 Task: Learn more about a career.
Action: Mouse moved to (757, 100)
Screenshot: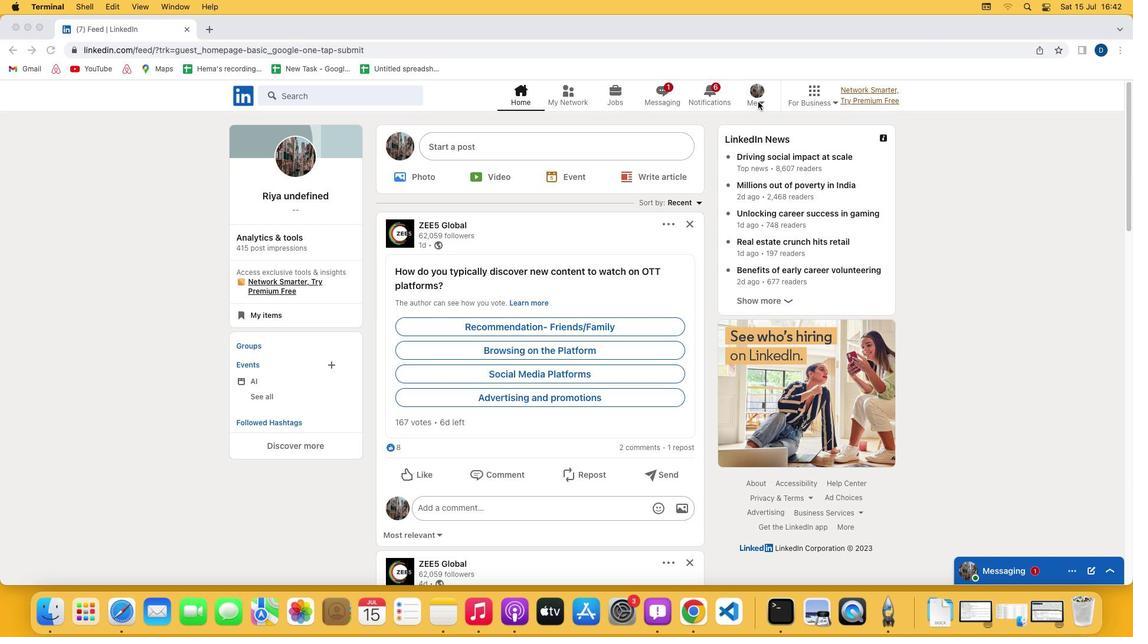 
Action: Mouse pressed left at (757, 100)
Screenshot: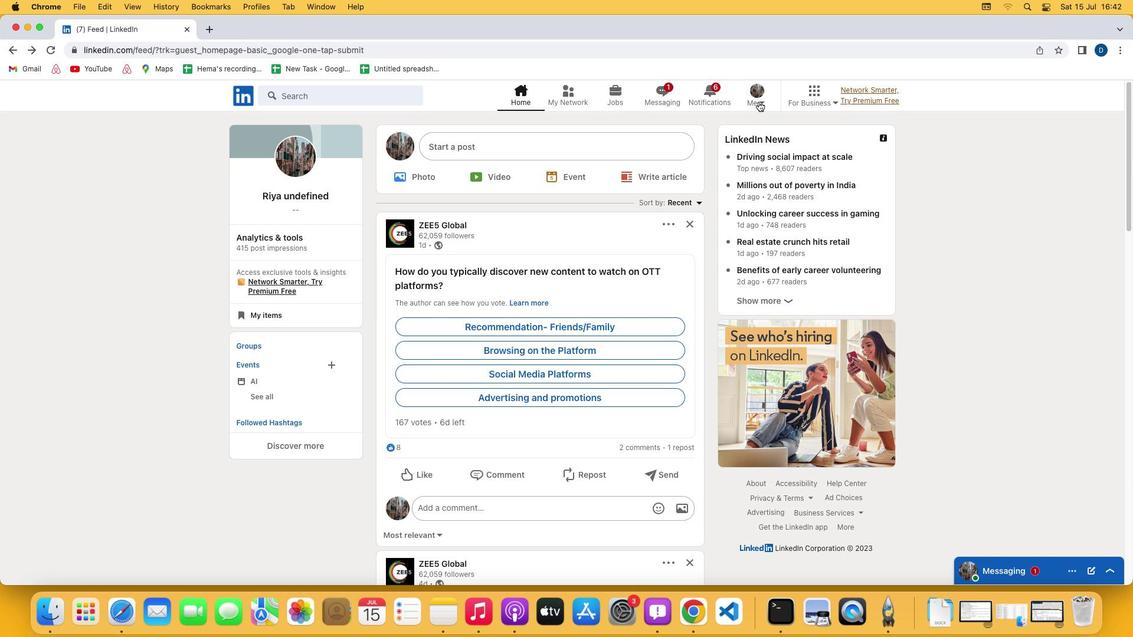 
Action: Mouse moved to (760, 100)
Screenshot: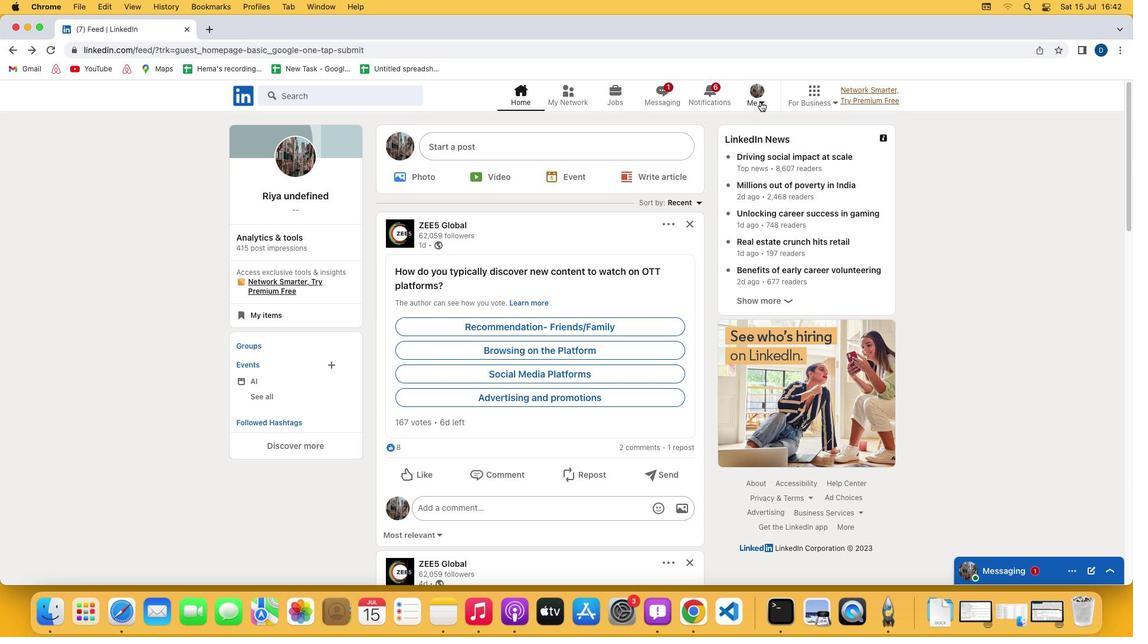 
Action: Mouse pressed left at (760, 100)
Screenshot: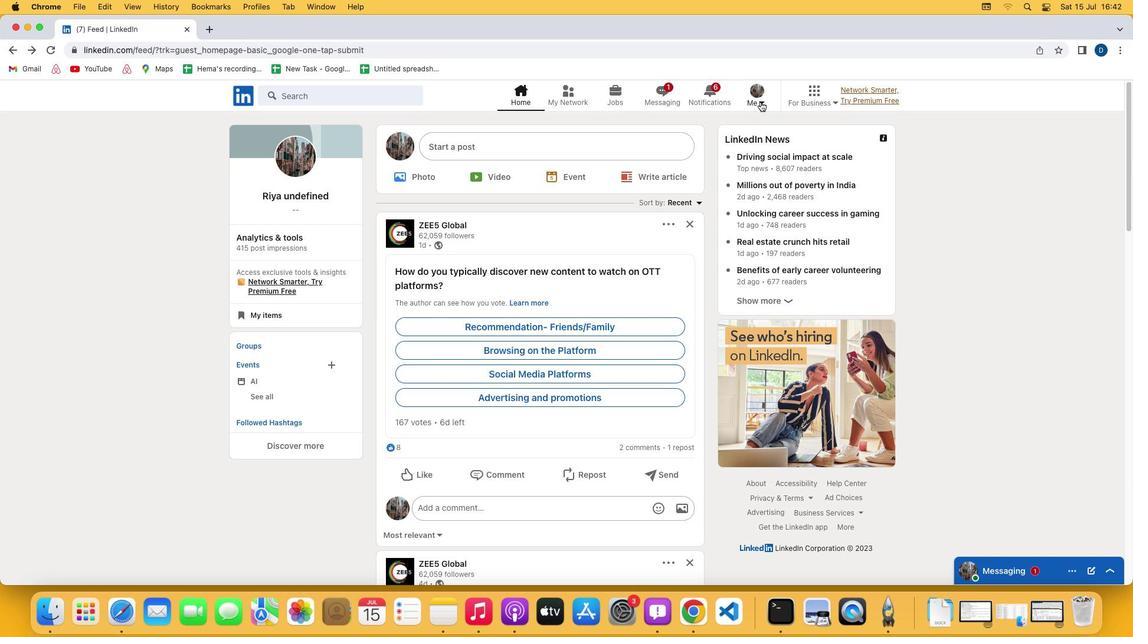 
Action: Mouse moved to (659, 221)
Screenshot: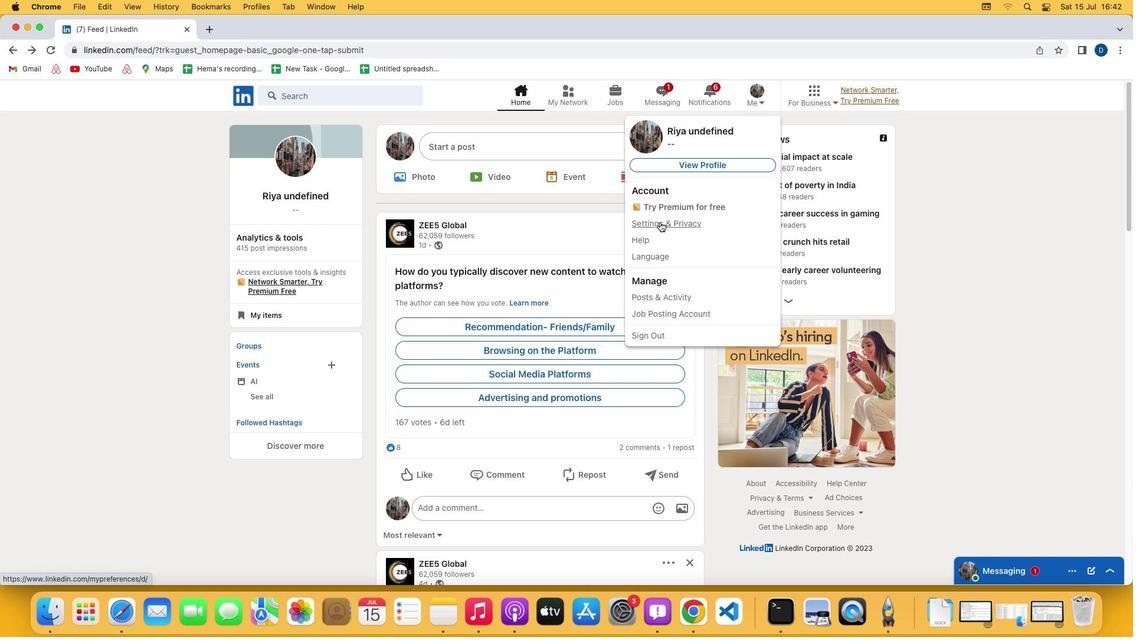 
Action: Mouse pressed left at (659, 221)
Screenshot: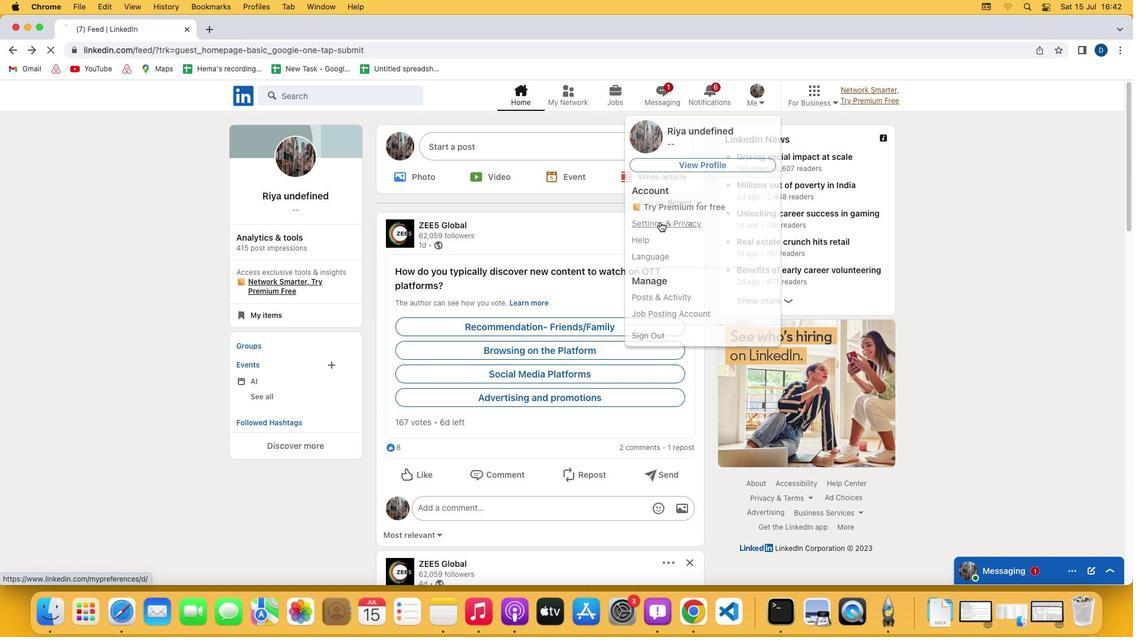 
Action: Mouse moved to (584, 347)
Screenshot: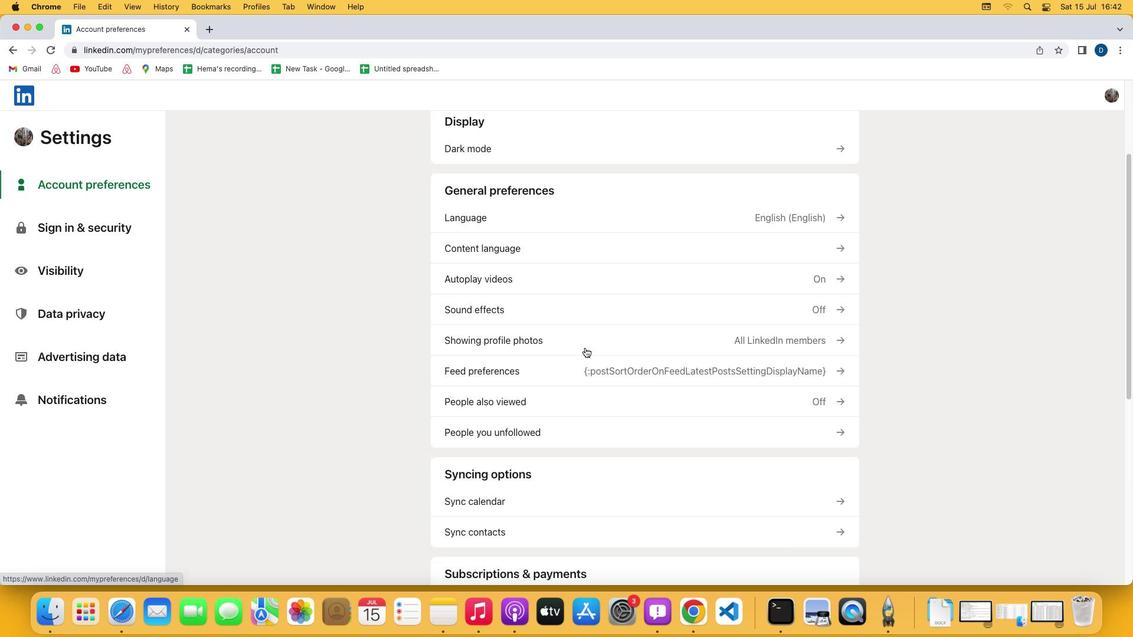 
Action: Mouse scrolled (584, 347) with delta (0, -1)
Screenshot: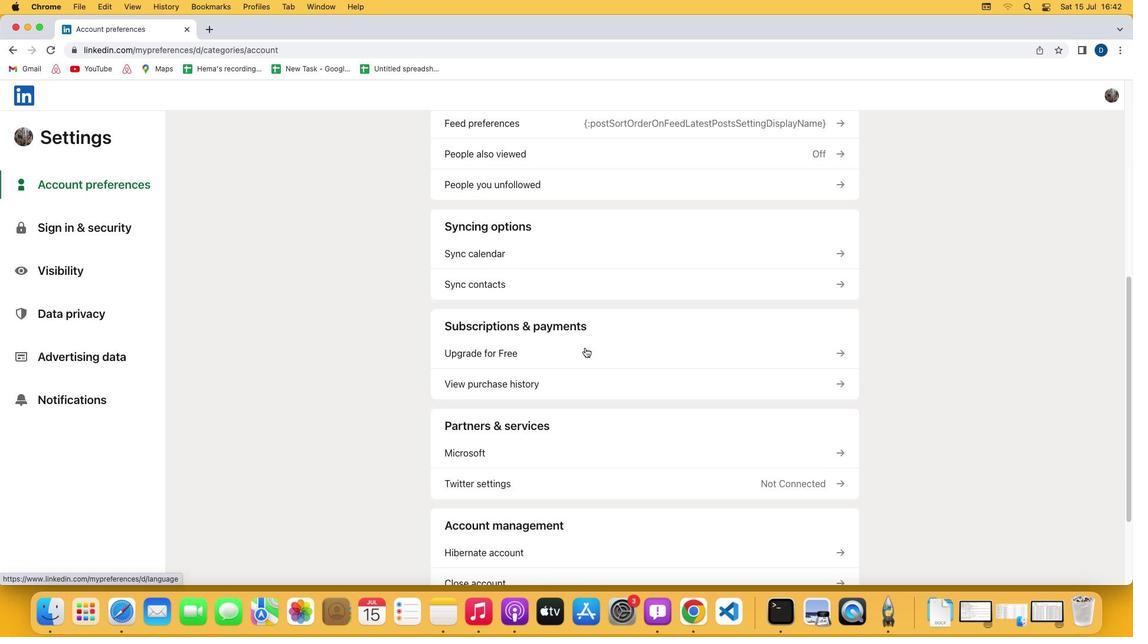 
Action: Mouse scrolled (584, 347) with delta (0, -1)
Screenshot: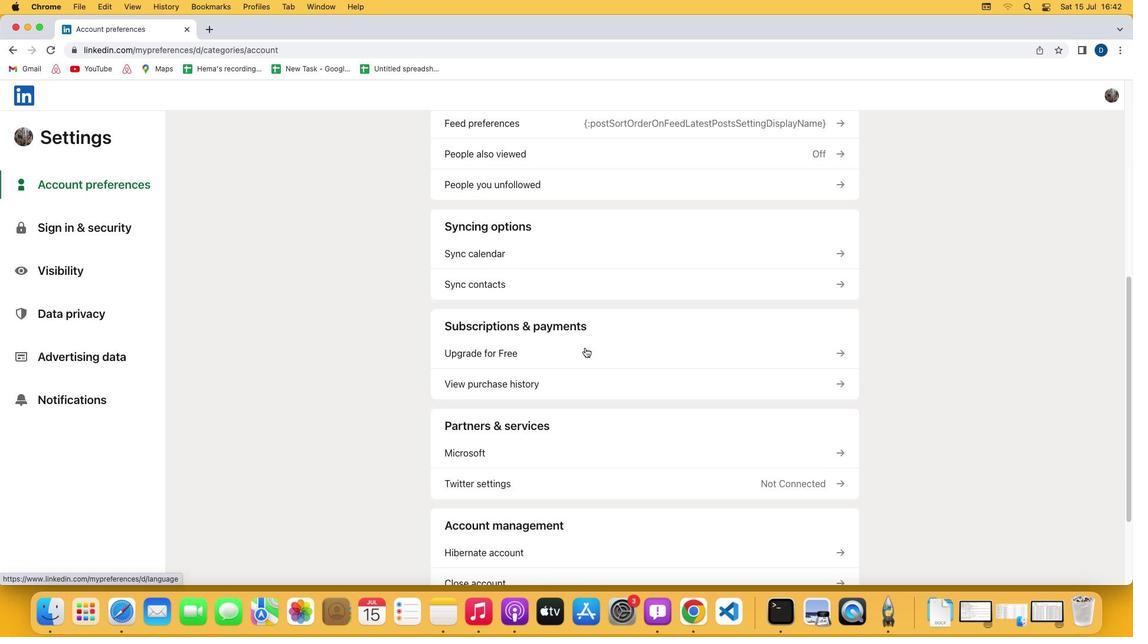 
Action: Mouse scrolled (584, 347) with delta (0, -2)
Screenshot: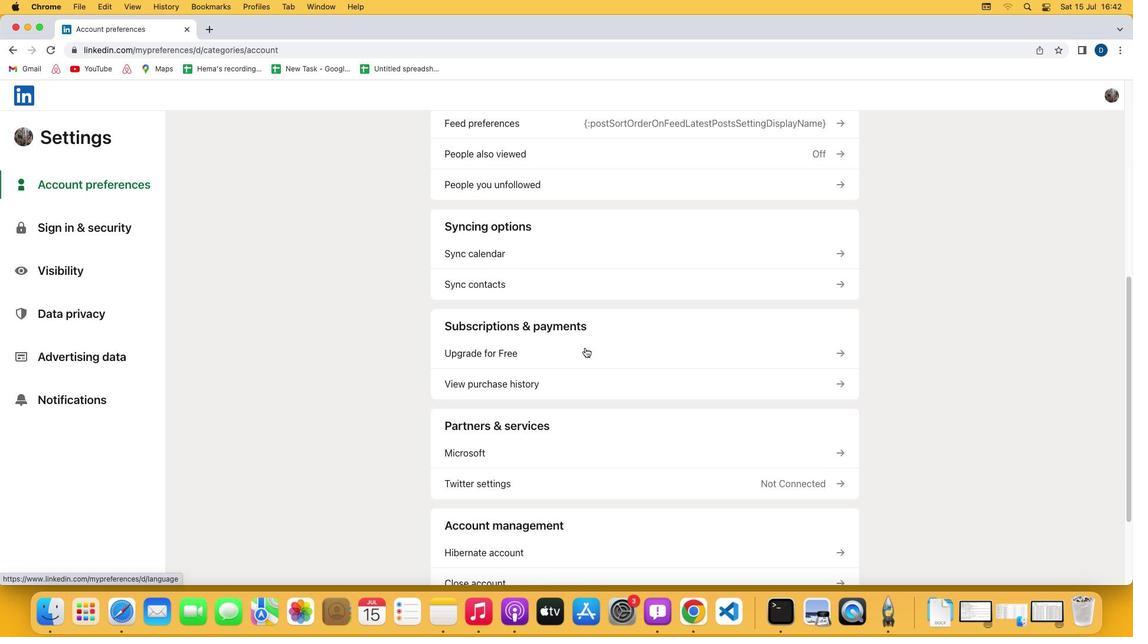 
Action: Mouse scrolled (584, 347) with delta (0, -3)
Screenshot: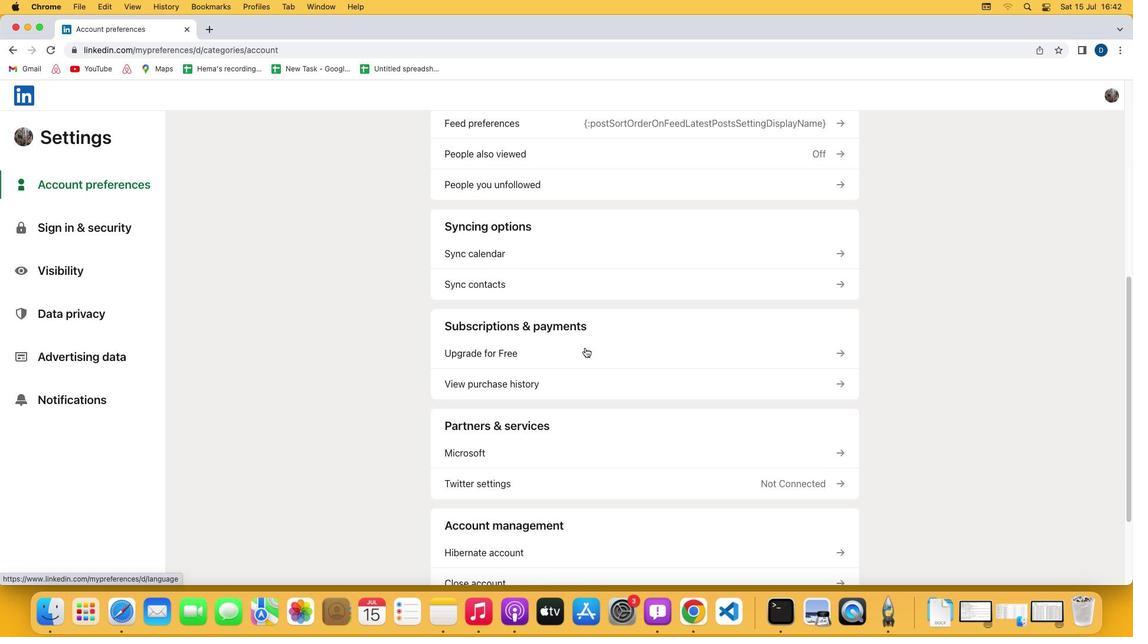 
Action: Mouse scrolled (584, 347) with delta (0, -3)
Screenshot: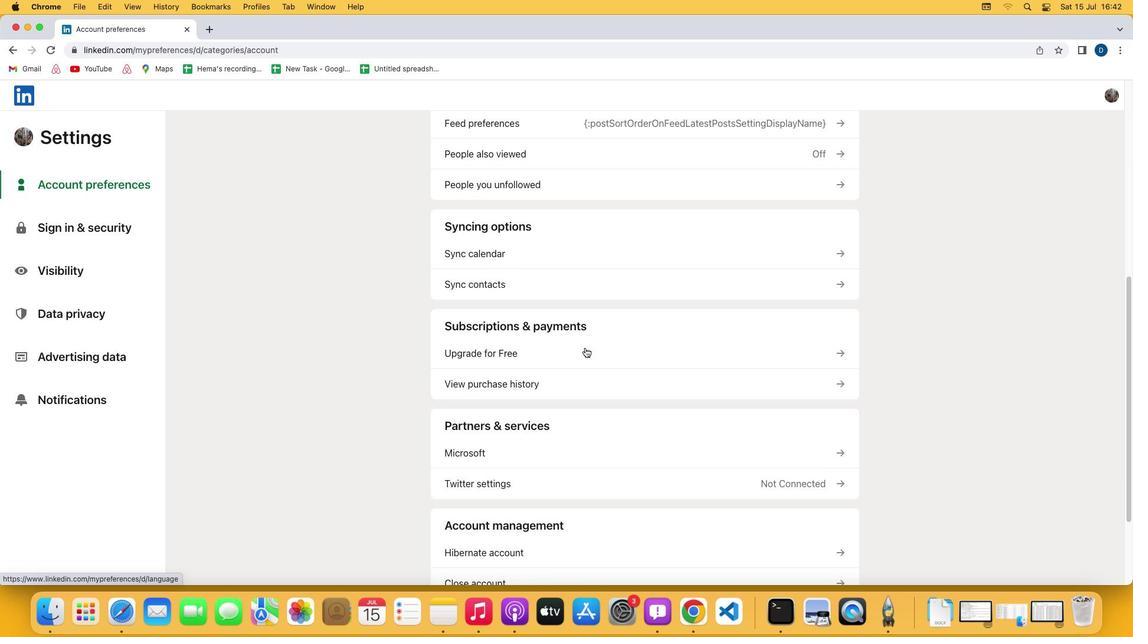
Action: Mouse scrolled (584, 347) with delta (0, -1)
Screenshot: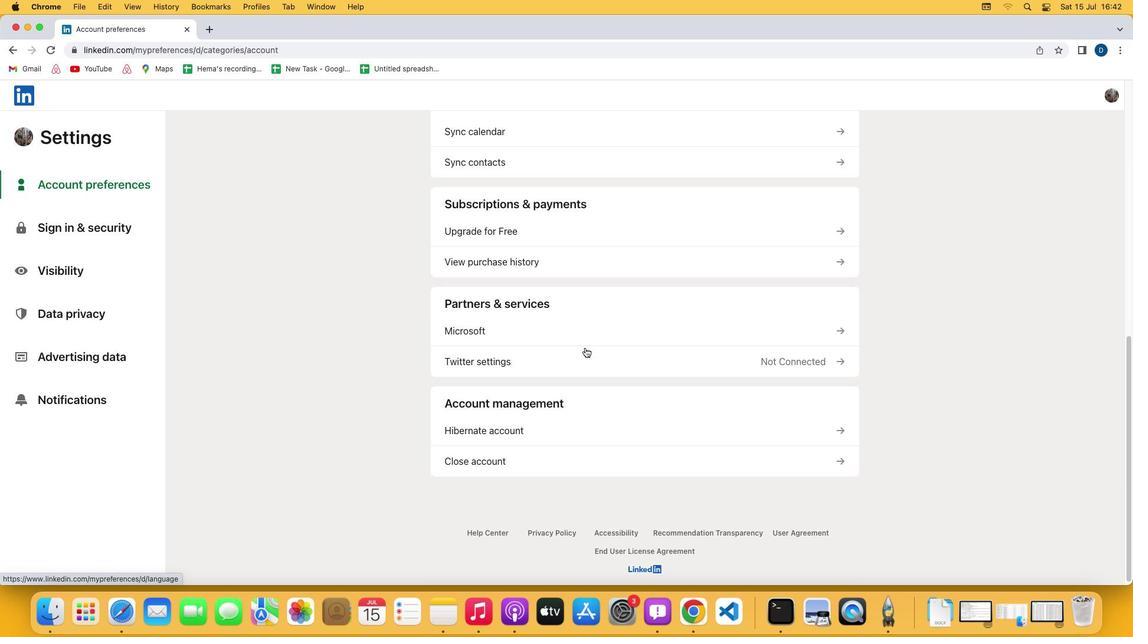 
Action: Mouse scrolled (584, 347) with delta (0, -1)
Screenshot: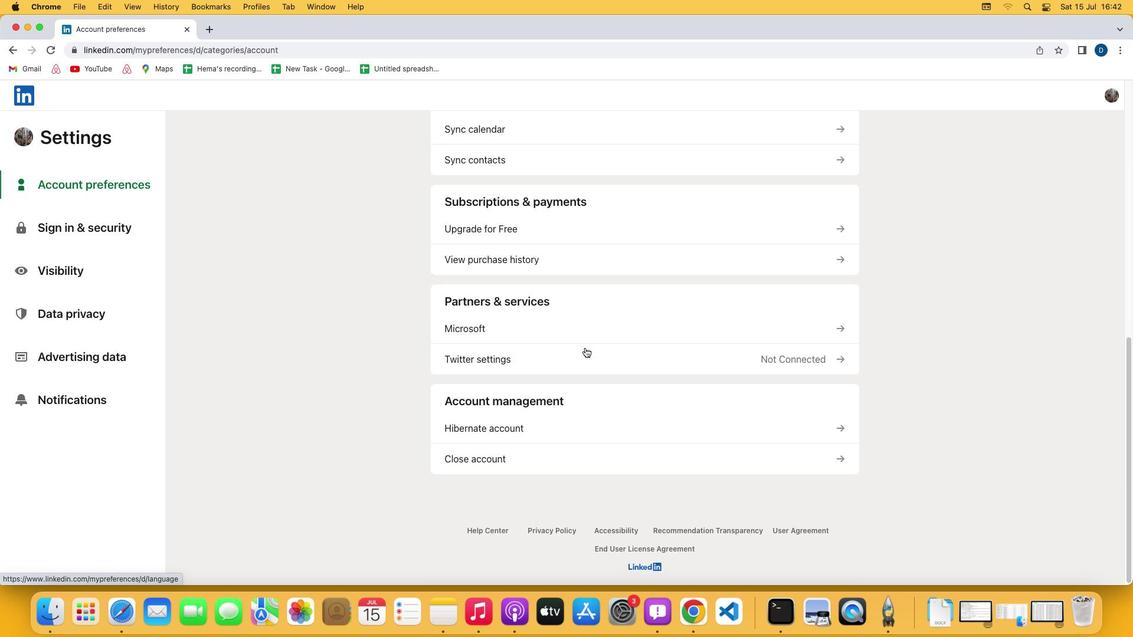 
Action: Mouse scrolled (584, 347) with delta (0, -2)
Screenshot: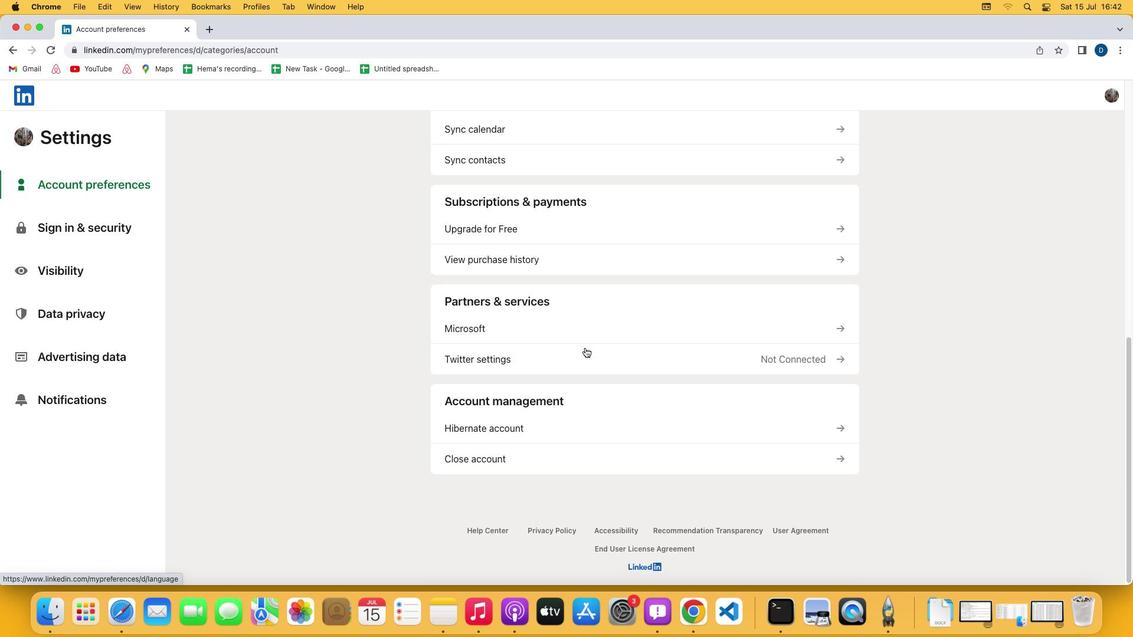 
Action: Mouse scrolled (584, 347) with delta (0, -3)
Screenshot: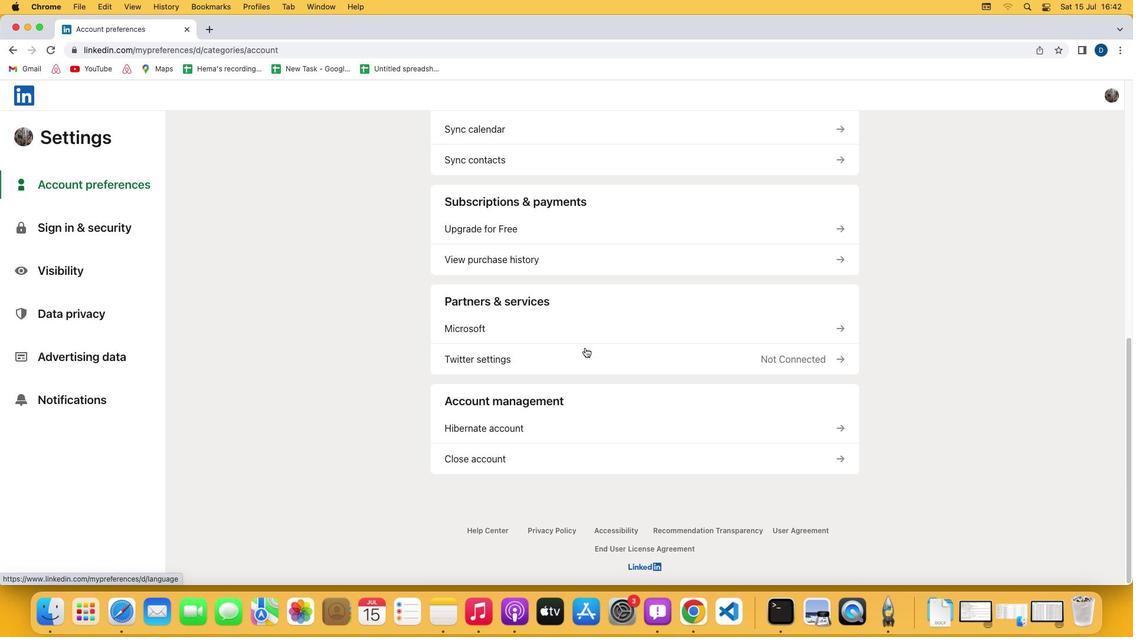 
Action: Mouse scrolled (584, 347) with delta (0, -3)
Screenshot: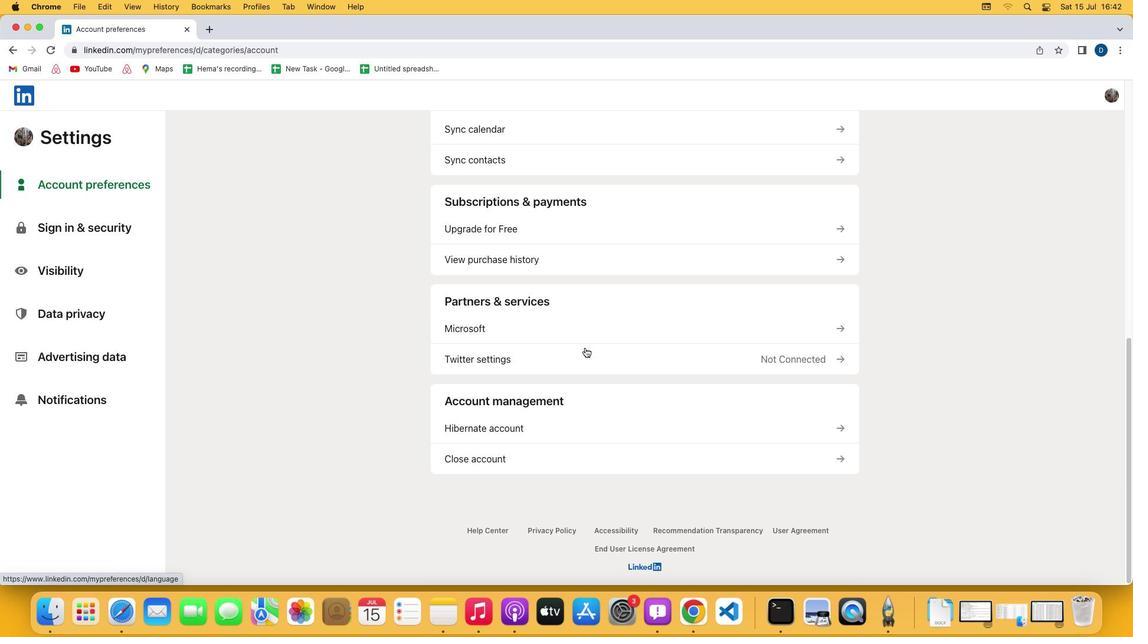 
Action: Mouse moved to (556, 222)
Screenshot: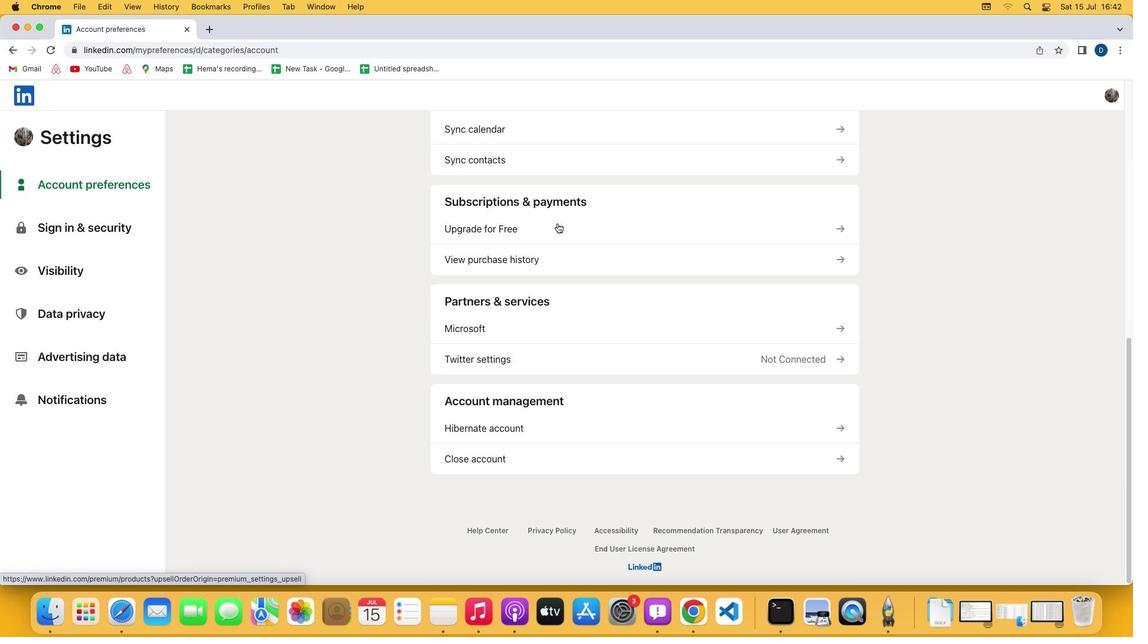 
Action: Mouse pressed left at (556, 222)
Screenshot: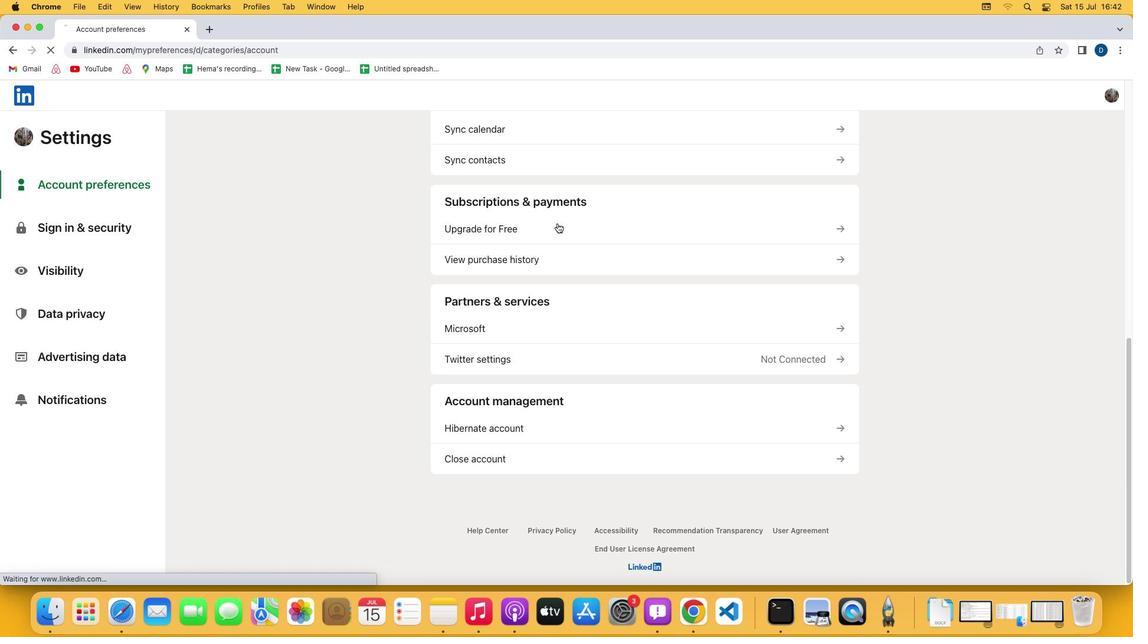 
Action: Mouse moved to (464, 321)
Screenshot: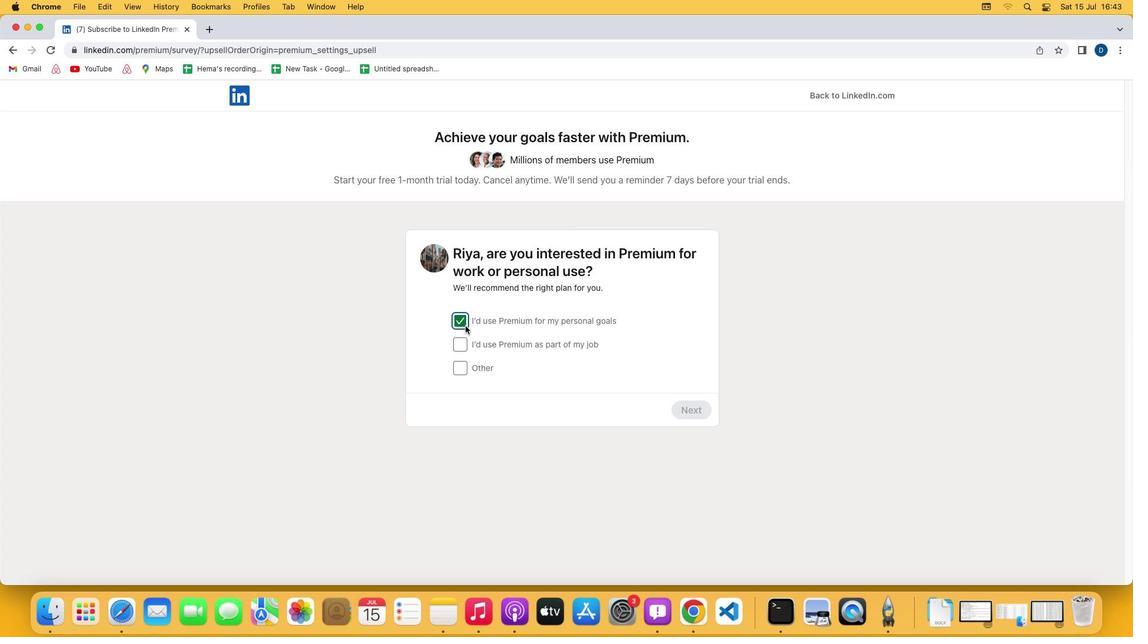 
Action: Mouse pressed left at (464, 321)
Screenshot: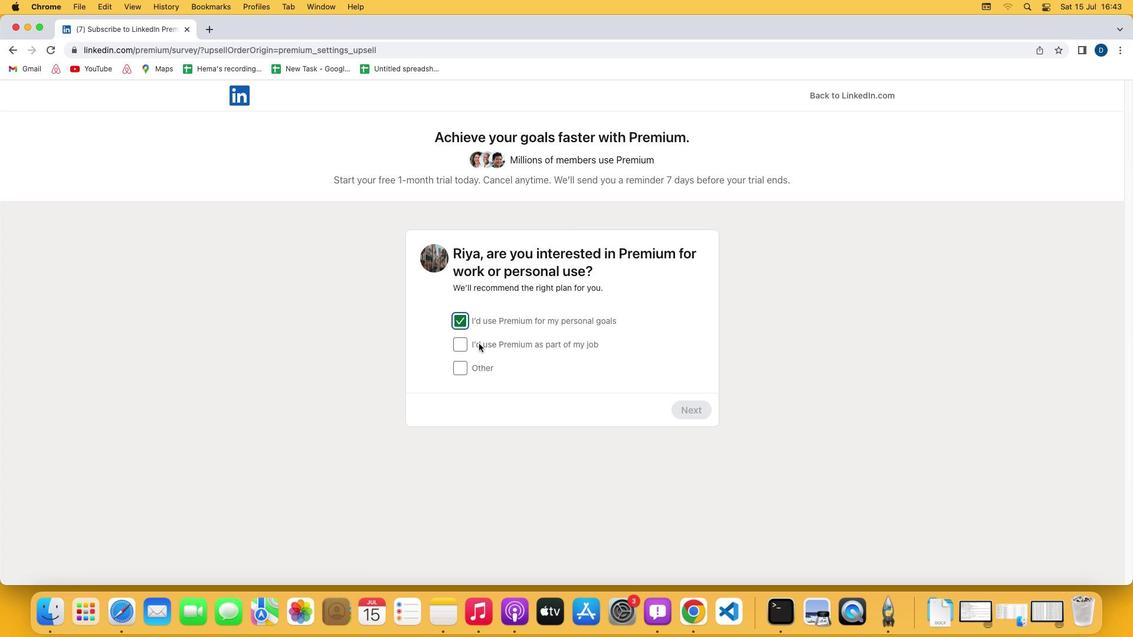 
Action: Mouse moved to (698, 416)
Screenshot: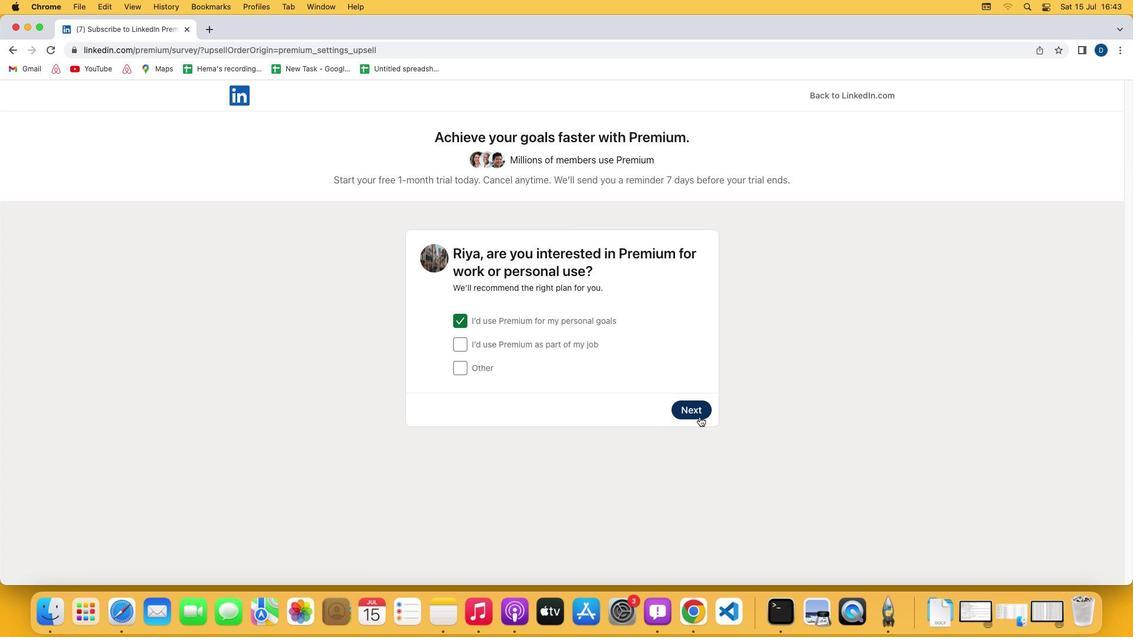 
Action: Mouse pressed left at (698, 416)
Screenshot: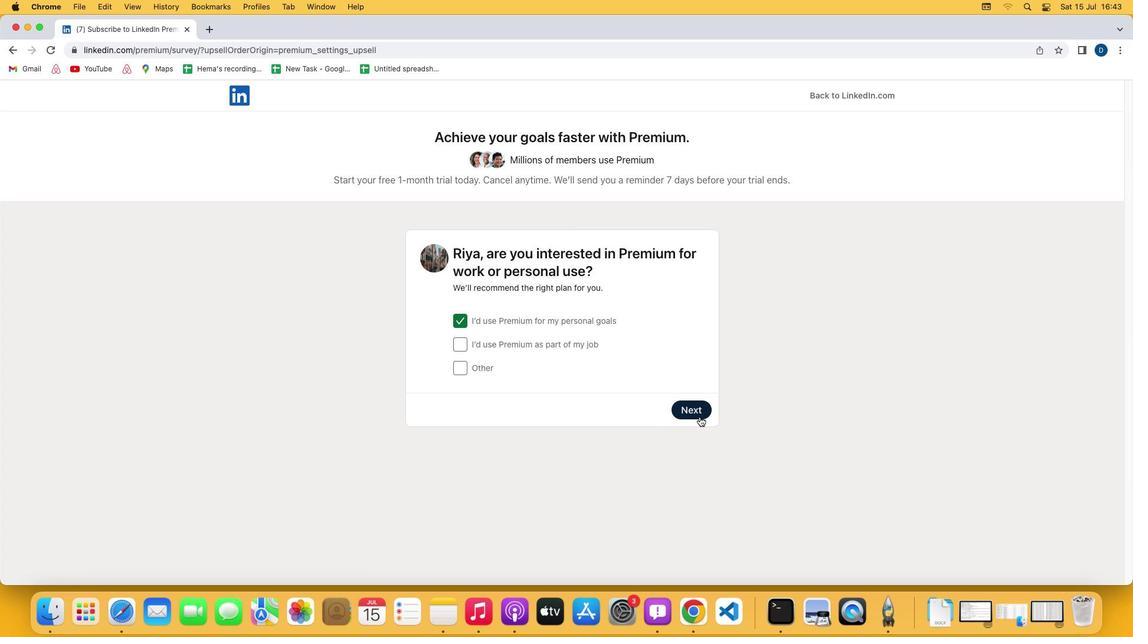 
Action: Mouse moved to (697, 485)
Screenshot: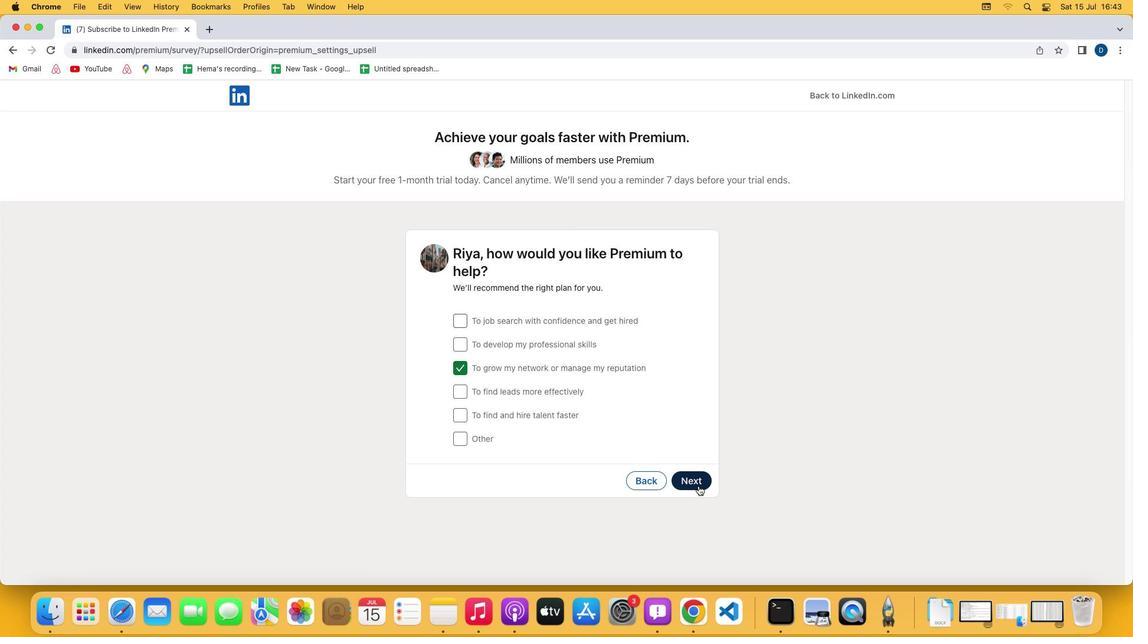 
Action: Mouse pressed left at (697, 485)
Screenshot: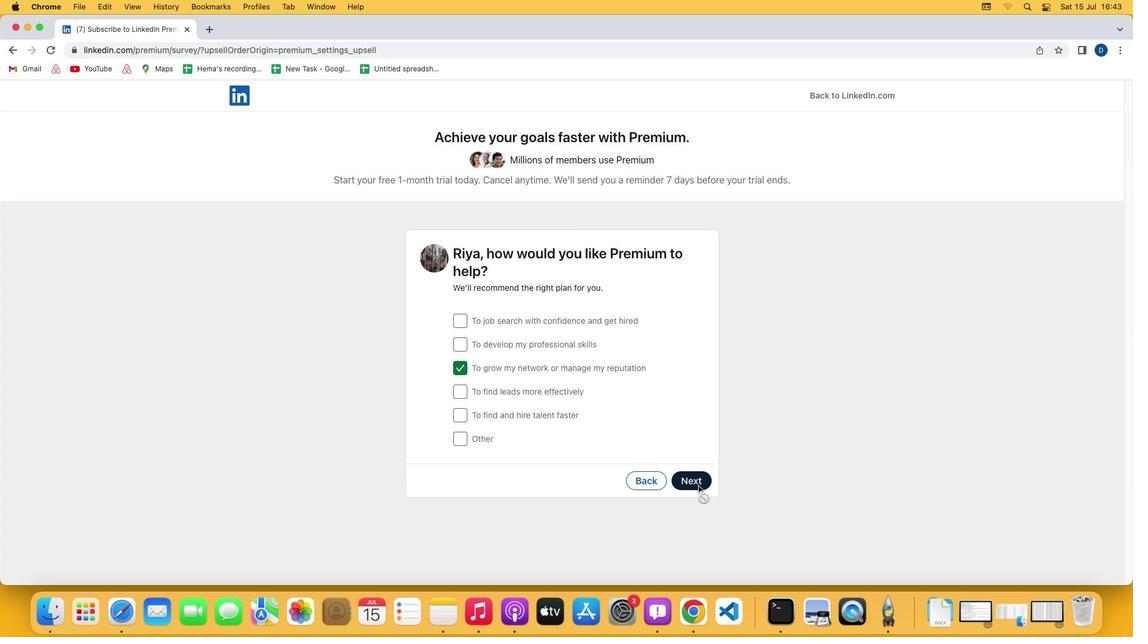 
Action: Mouse moved to (453, 409)
Screenshot: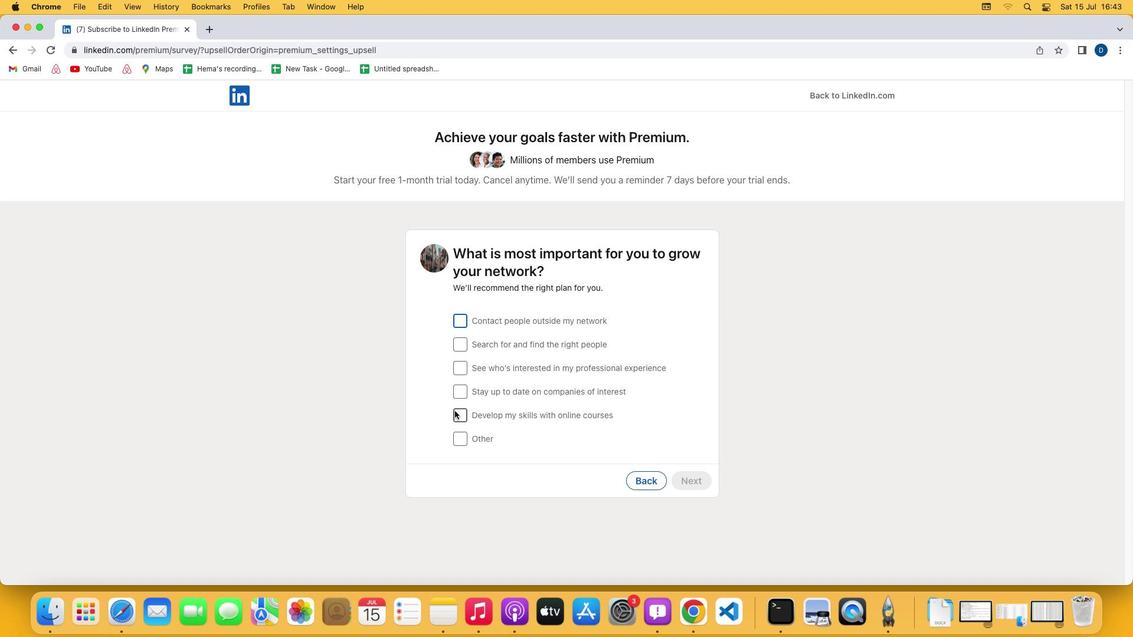 
Action: Mouse pressed left at (453, 409)
Screenshot: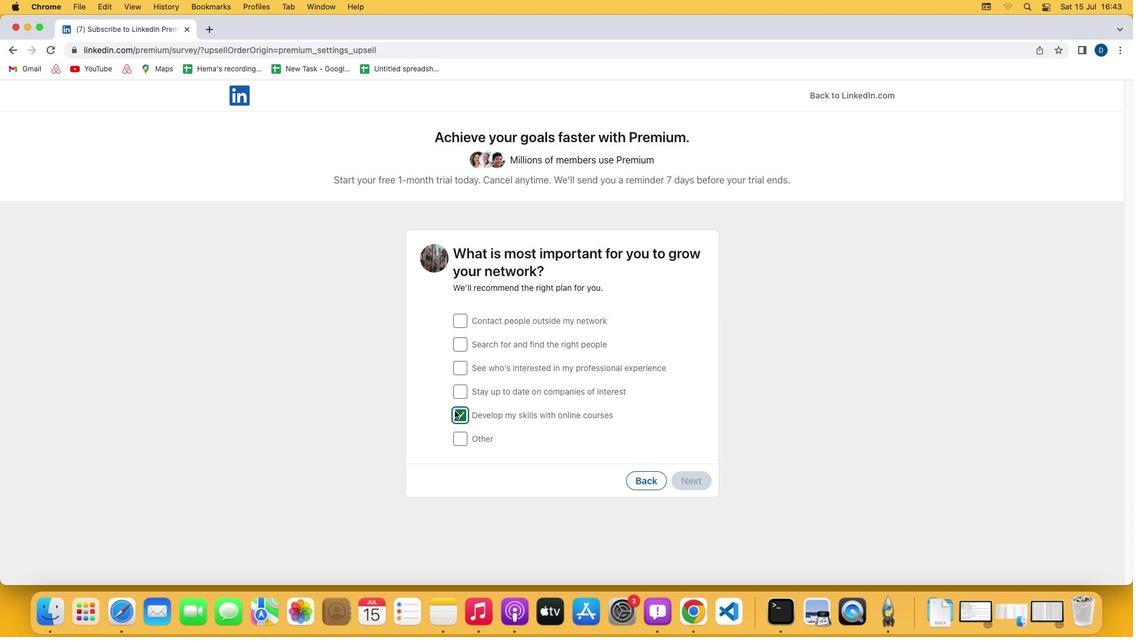 
Action: Mouse moved to (683, 477)
Screenshot: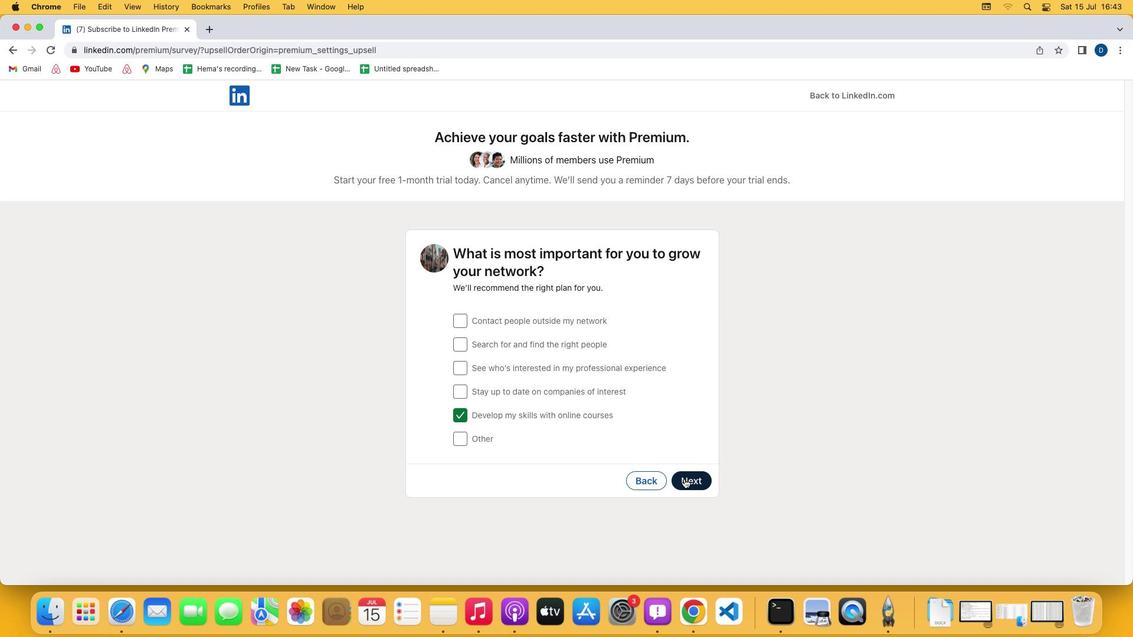 
Action: Mouse pressed left at (683, 477)
Screenshot: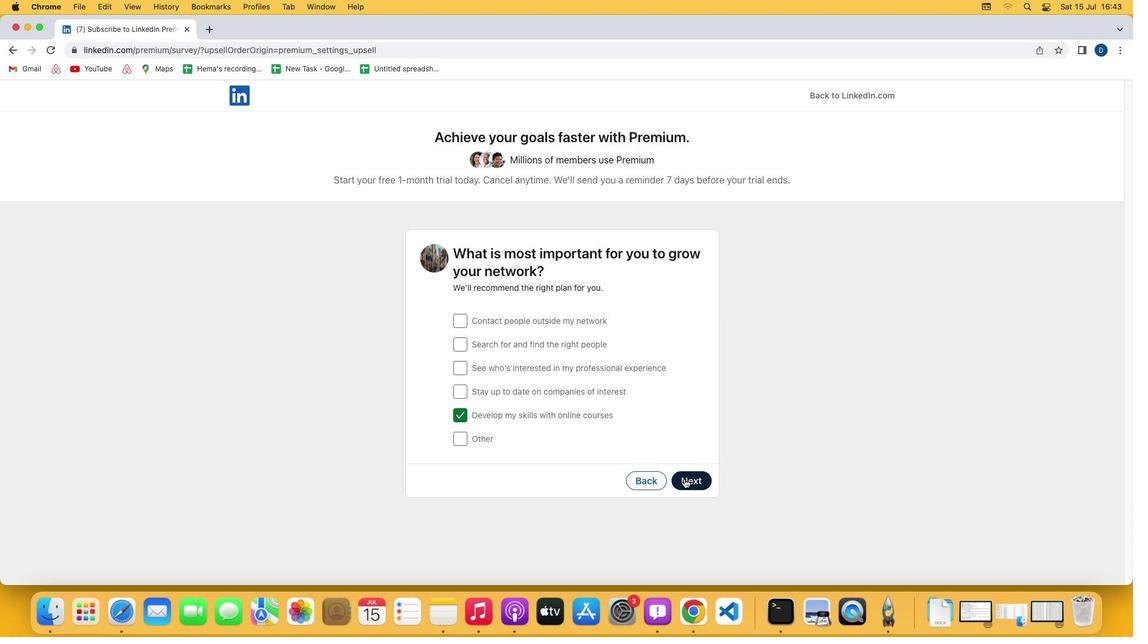 
Action: Mouse moved to (299, 571)
Screenshot: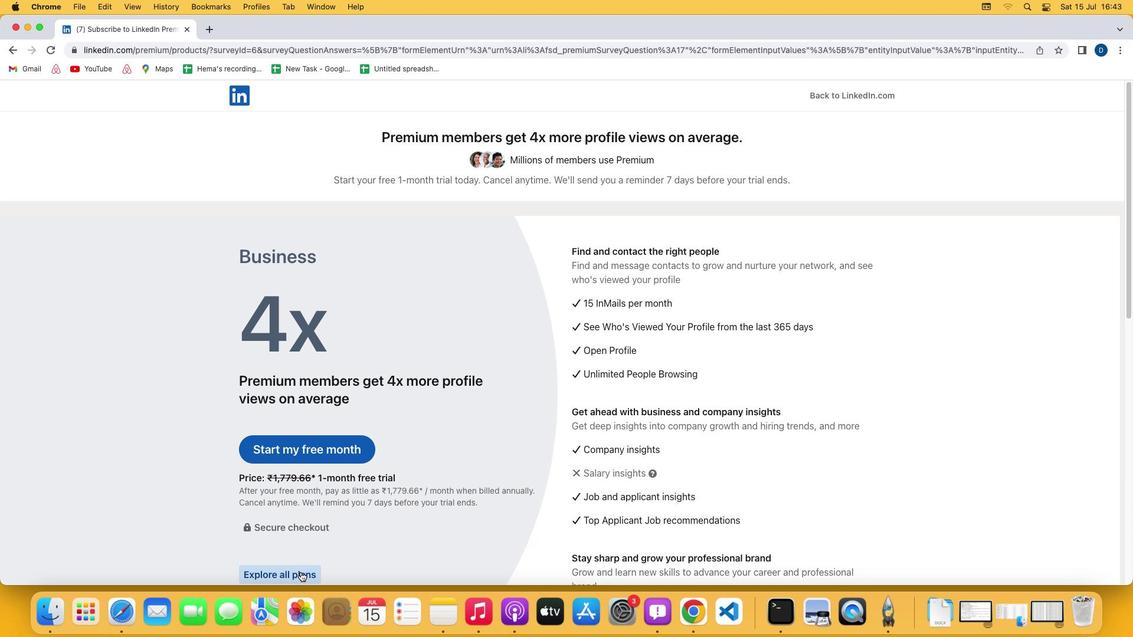 
Action: Mouse pressed left at (299, 571)
Screenshot: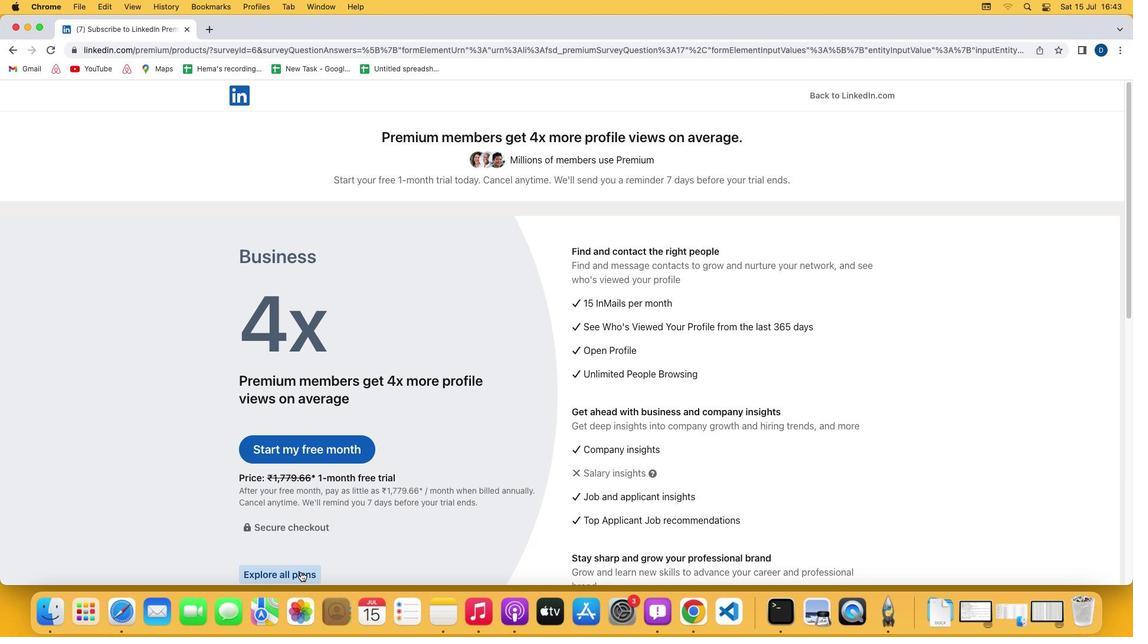 
Action: Mouse moved to (320, 483)
Screenshot: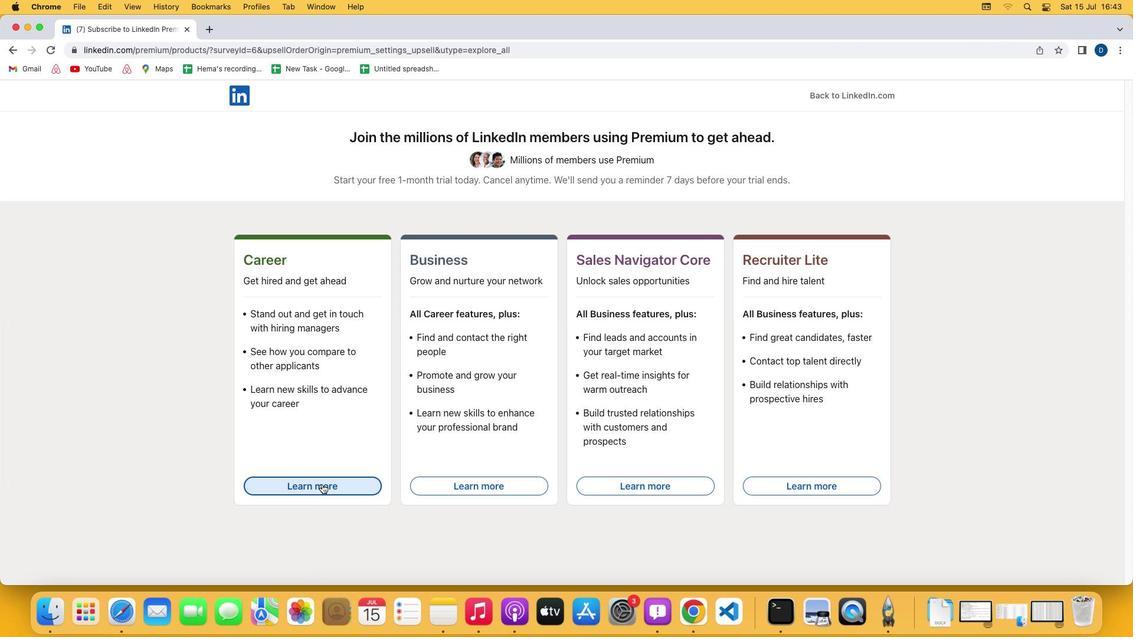 
Action: Mouse pressed left at (320, 483)
Screenshot: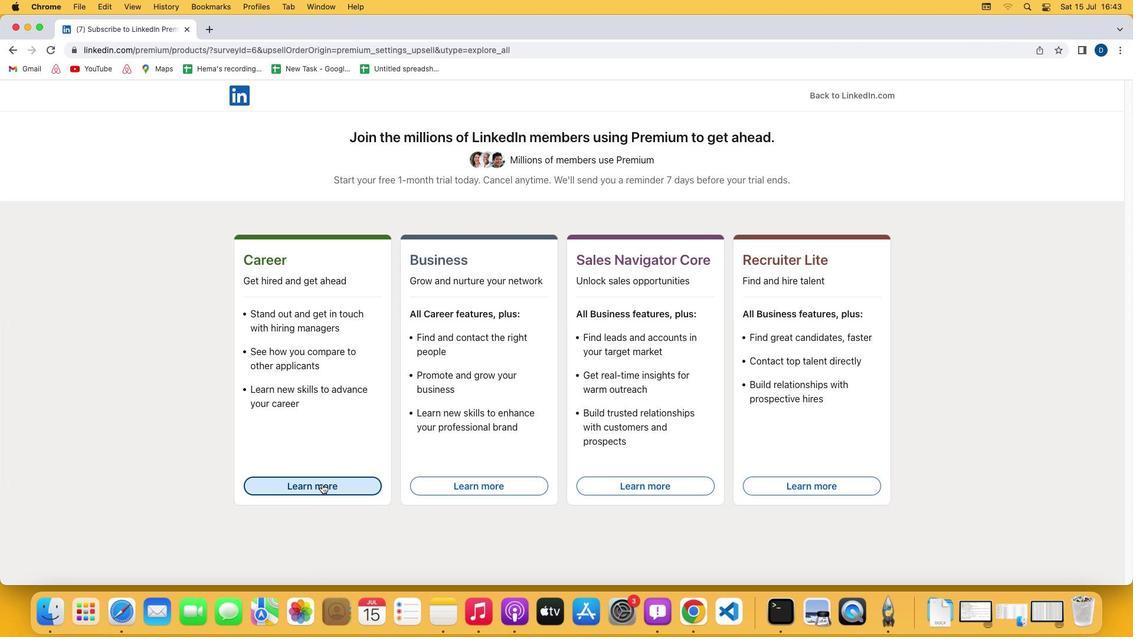 
